 Task: Create a rule from the Agile list, Priority changed -> Complete task in the project ArmourVault if Priority Cleared then Complete Task
Action: Mouse moved to (93, 348)
Screenshot: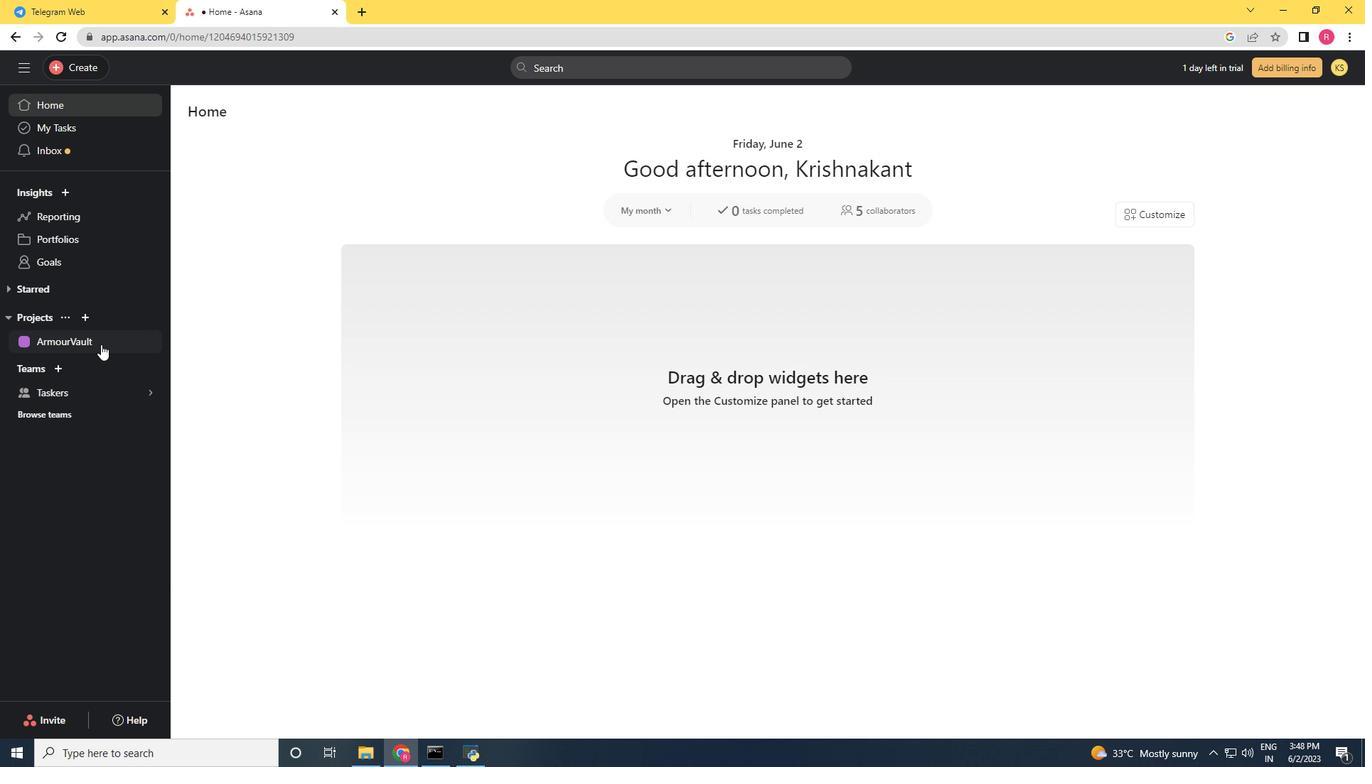 
Action: Mouse pressed left at (93, 348)
Screenshot: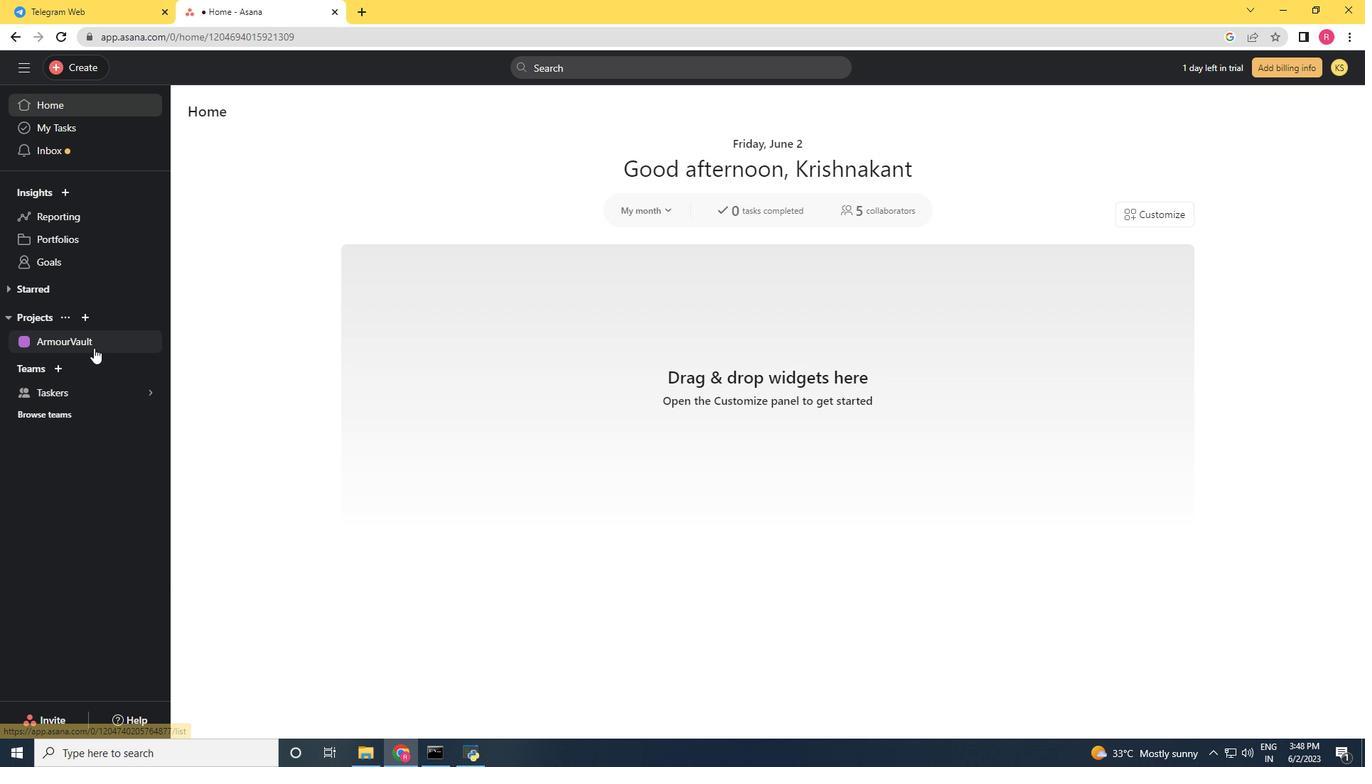 
Action: Mouse moved to (1308, 114)
Screenshot: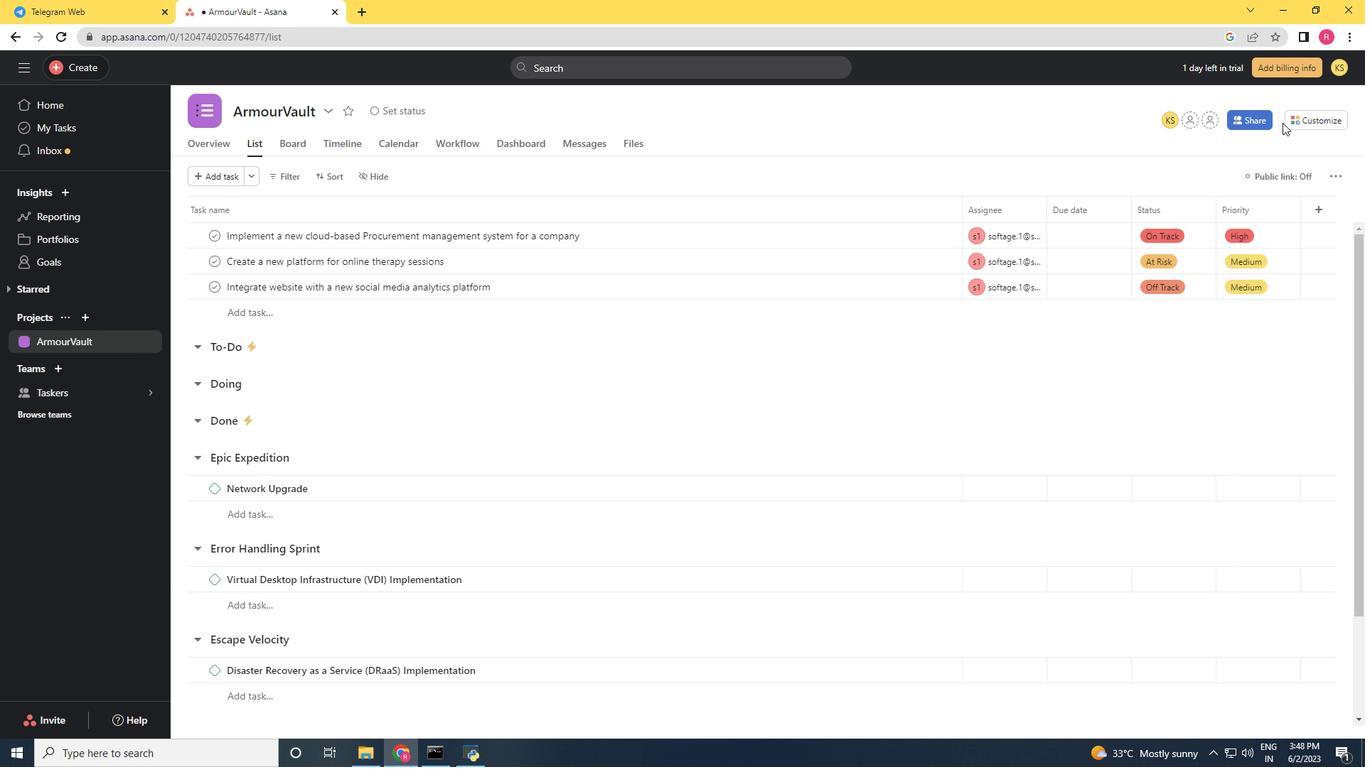 
Action: Mouse pressed left at (1308, 114)
Screenshot: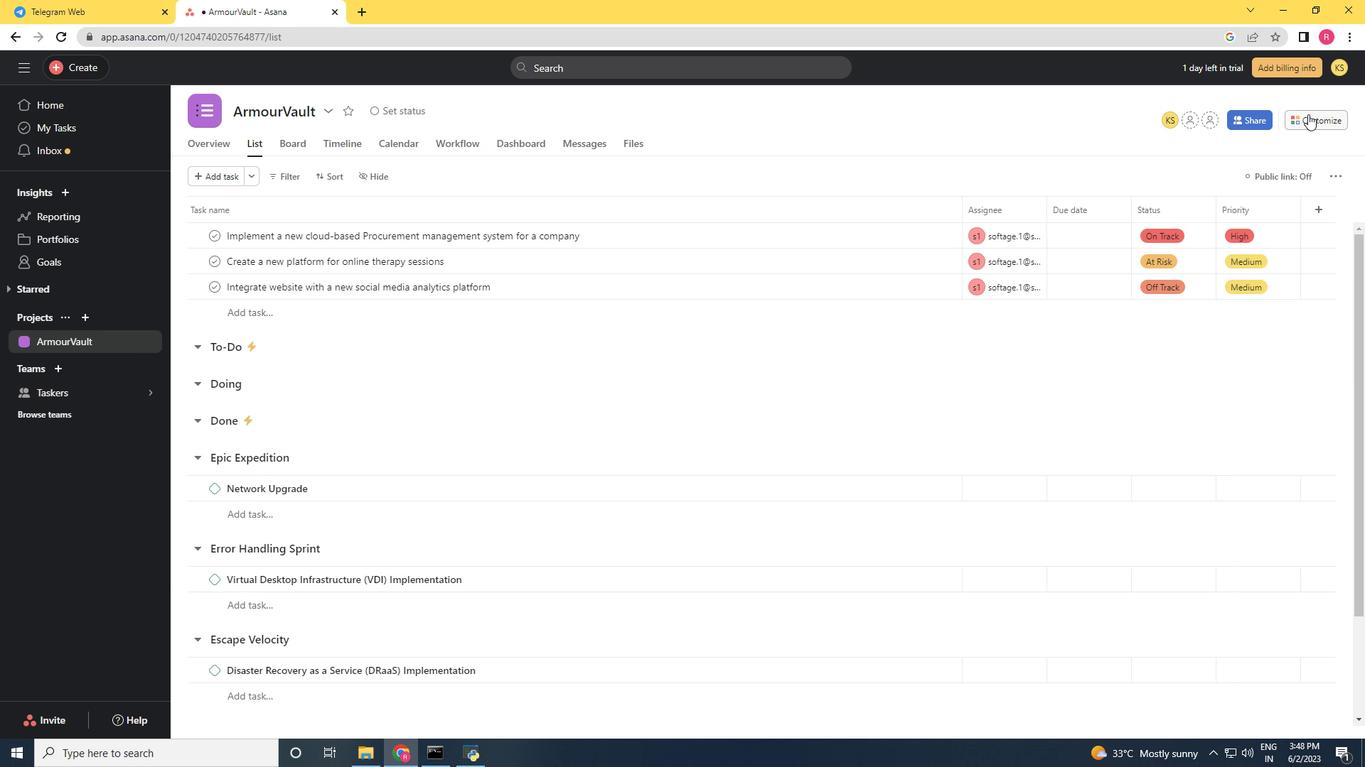 
Action: Mouse moved to (1055, 332)
Screenshot: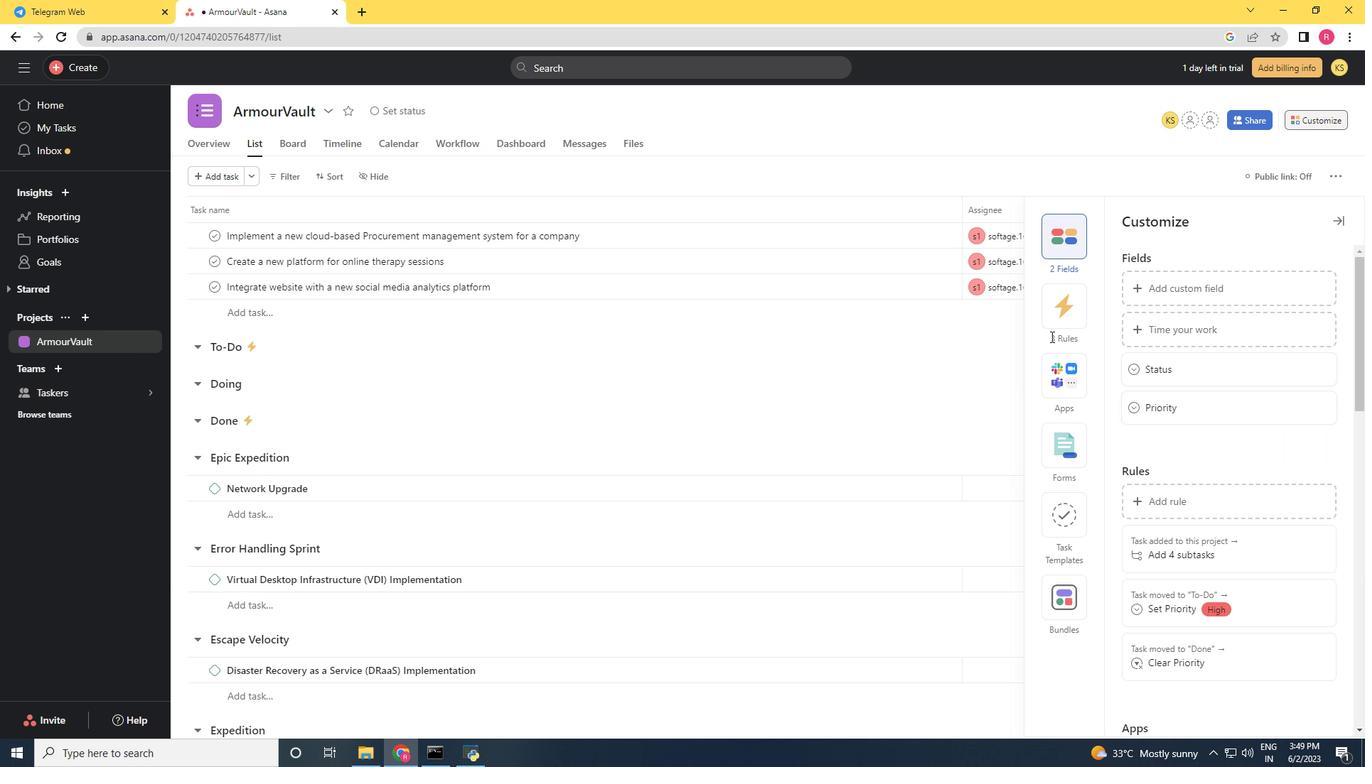 
Action: Mouse pressed left at (1055, 332)
Screenshot: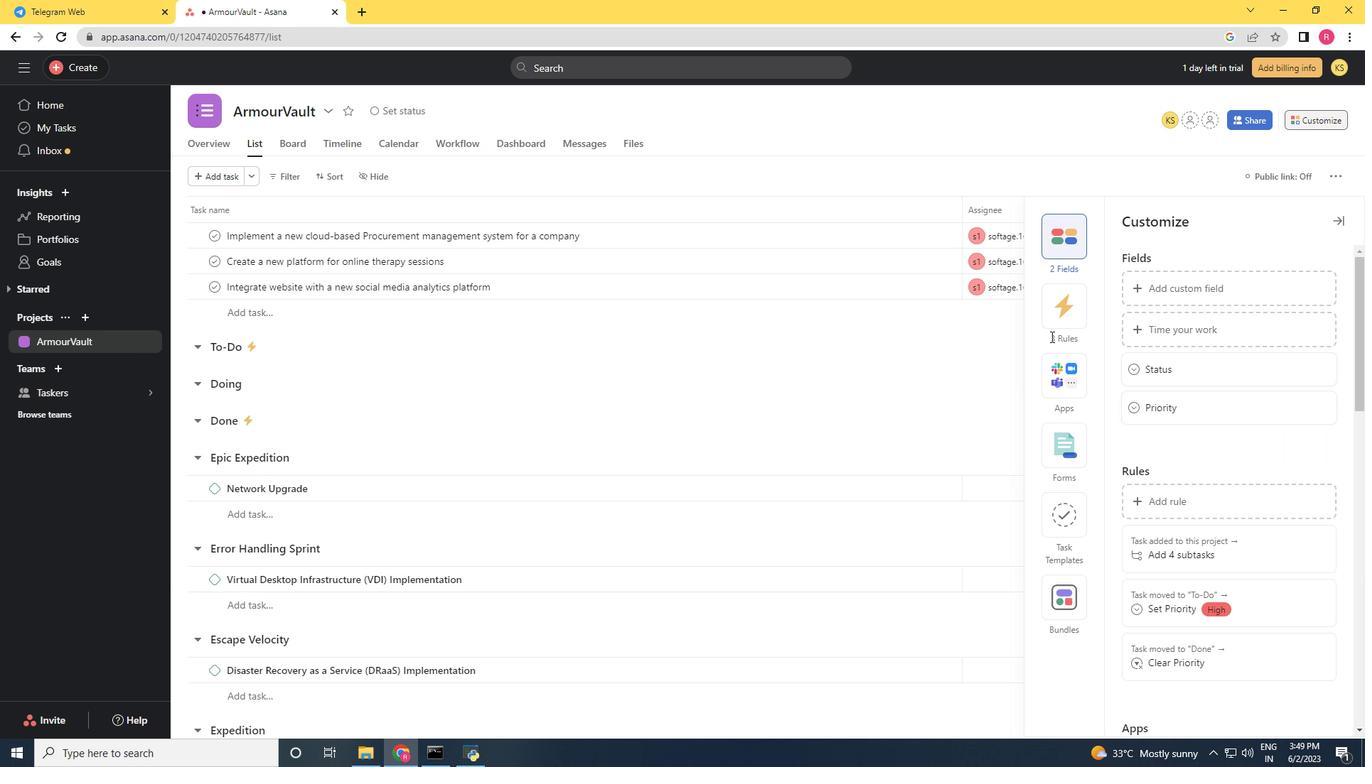 
Action: Mouse moved to (1081, 314)
Screenshot: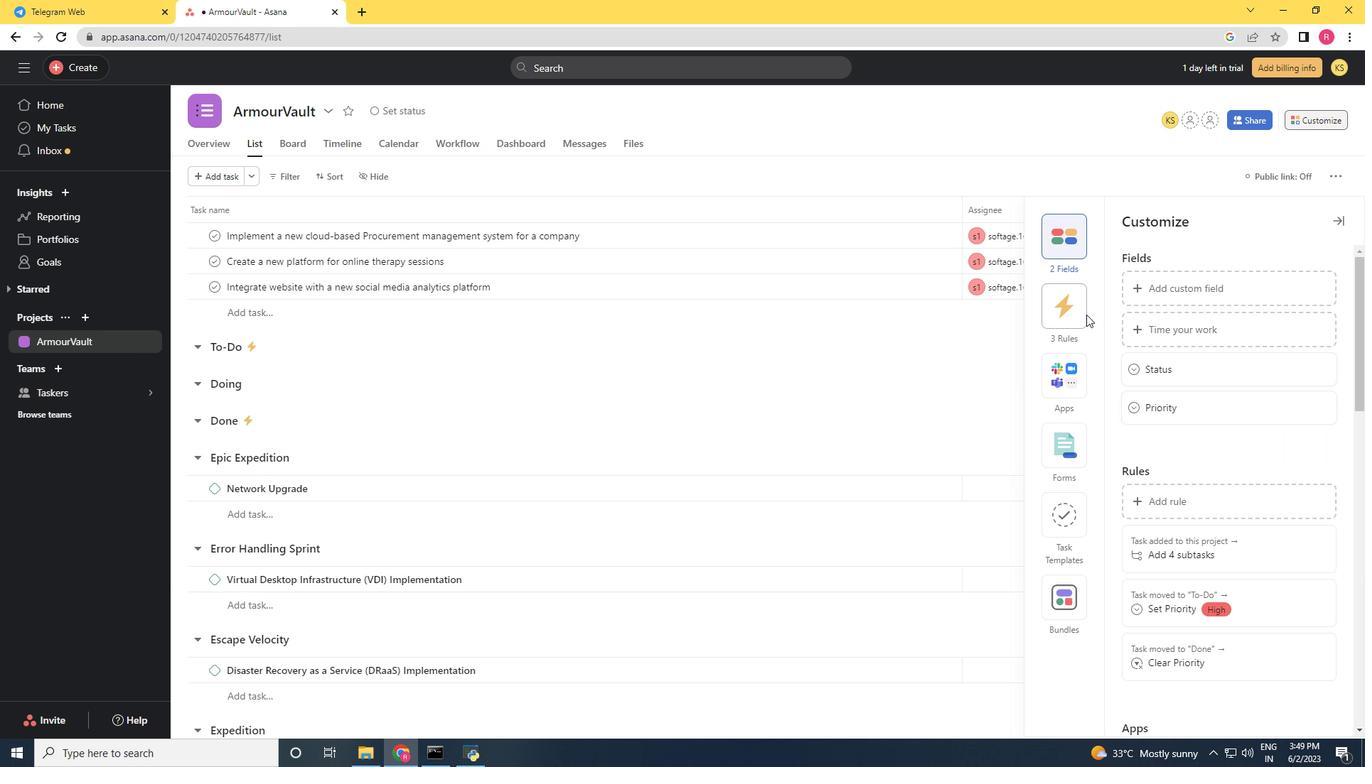 
Action: Mouse pressed left at (1081, 314)
Screenshot: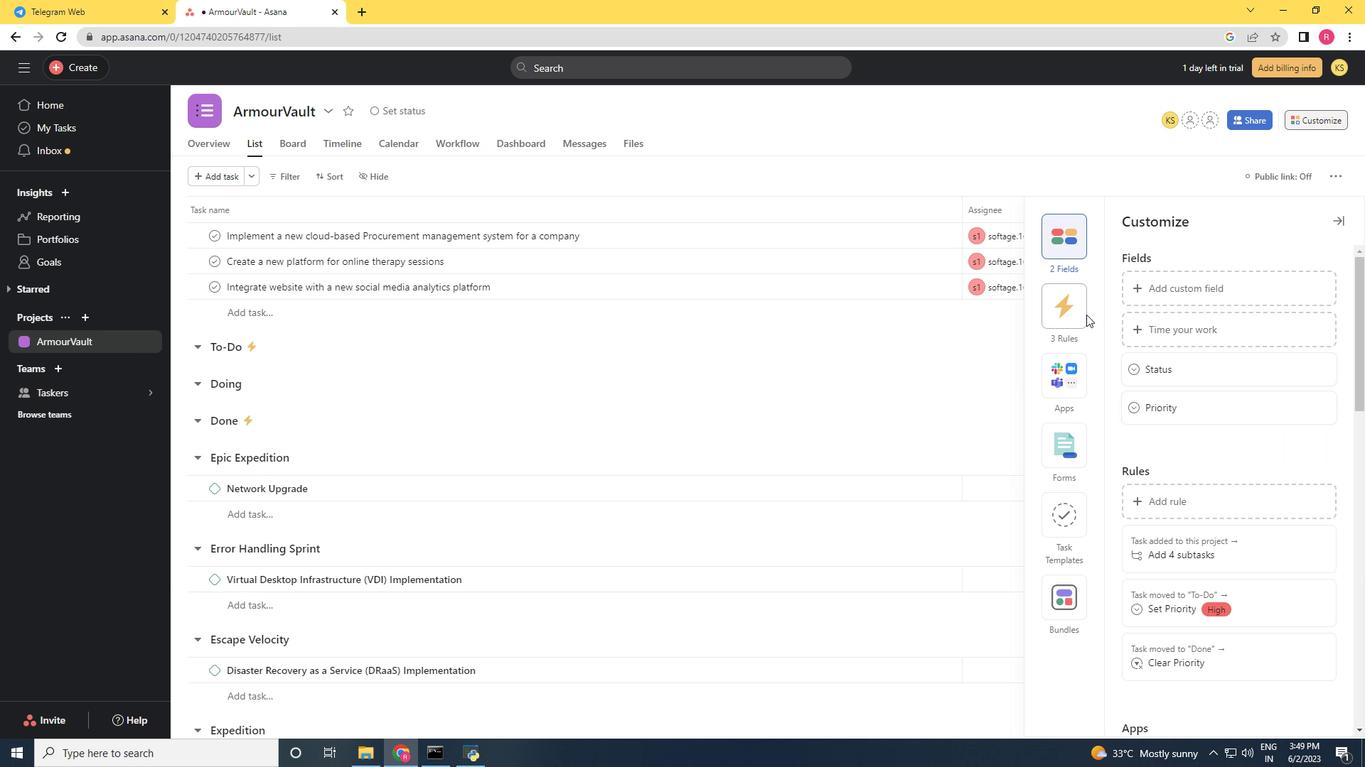 
Action: Mouse moved to (1146, 283)
Screenshot: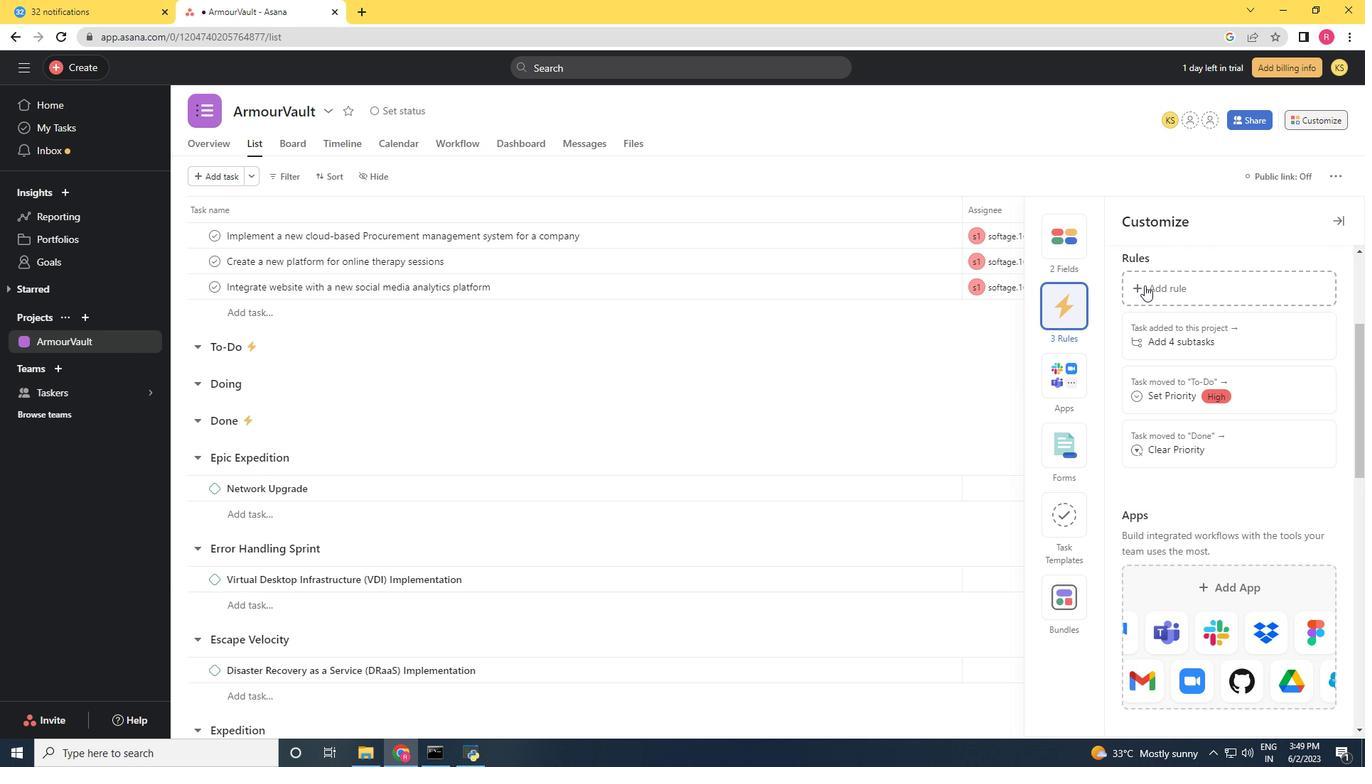 
Action: Mouse pressed left at (1146, 283)
Screenshot: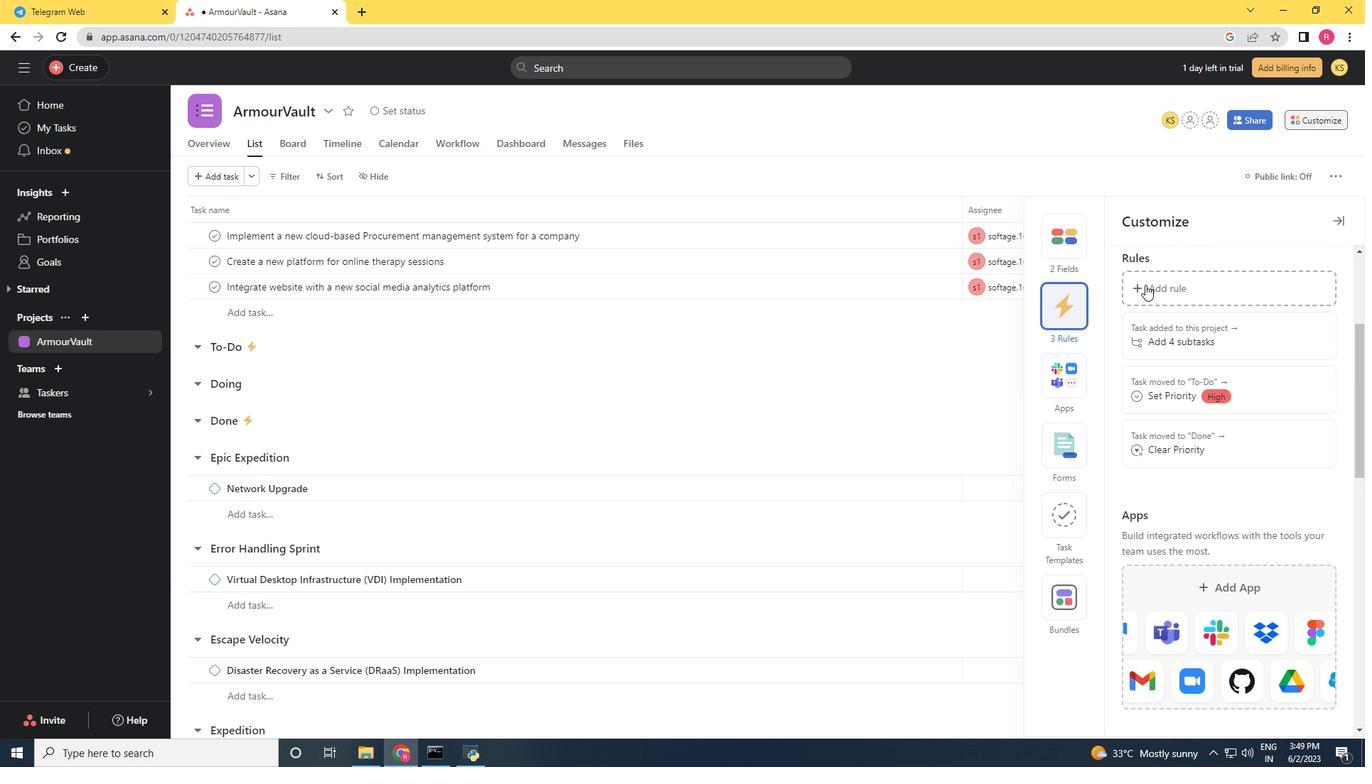 
Action: Mouse moved to (300, 214)
Screenshot: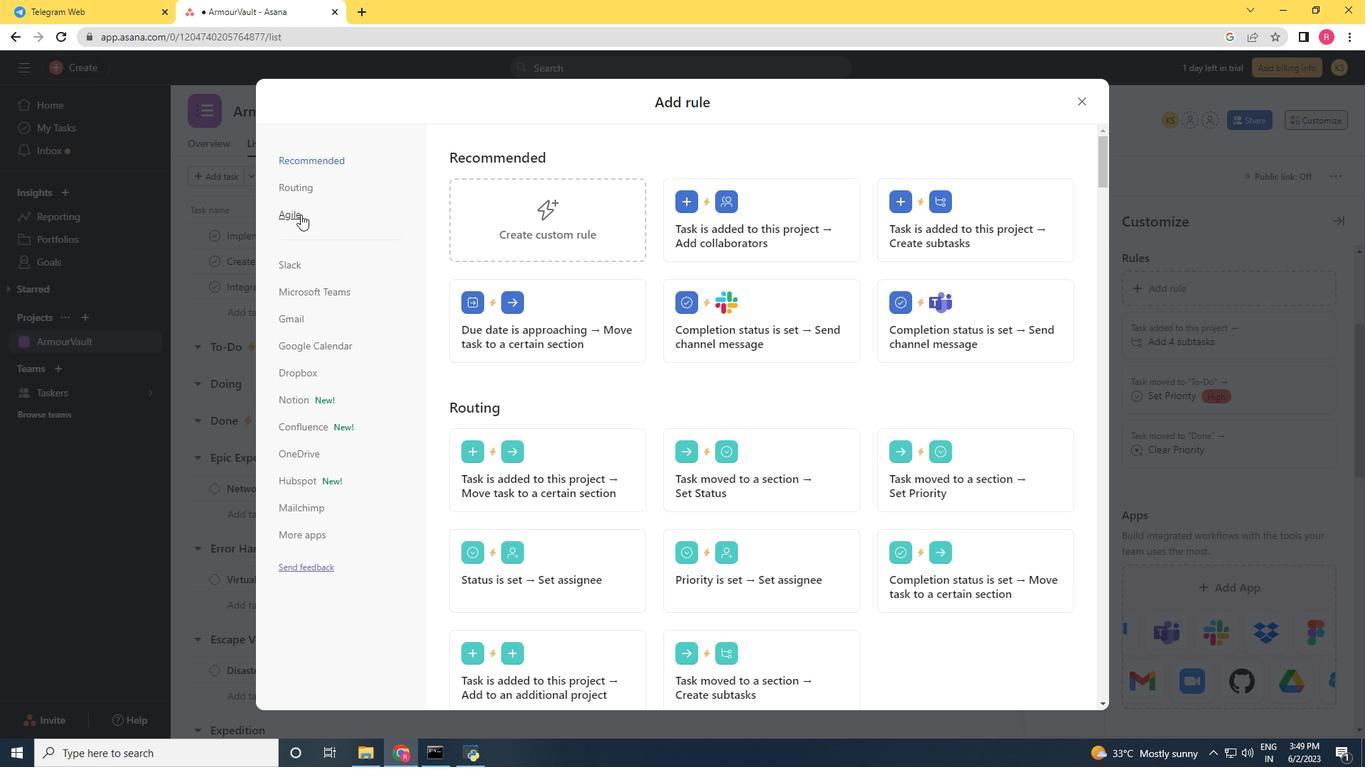 
Action: Mouse pressed left at (300, 214)
Screenshot: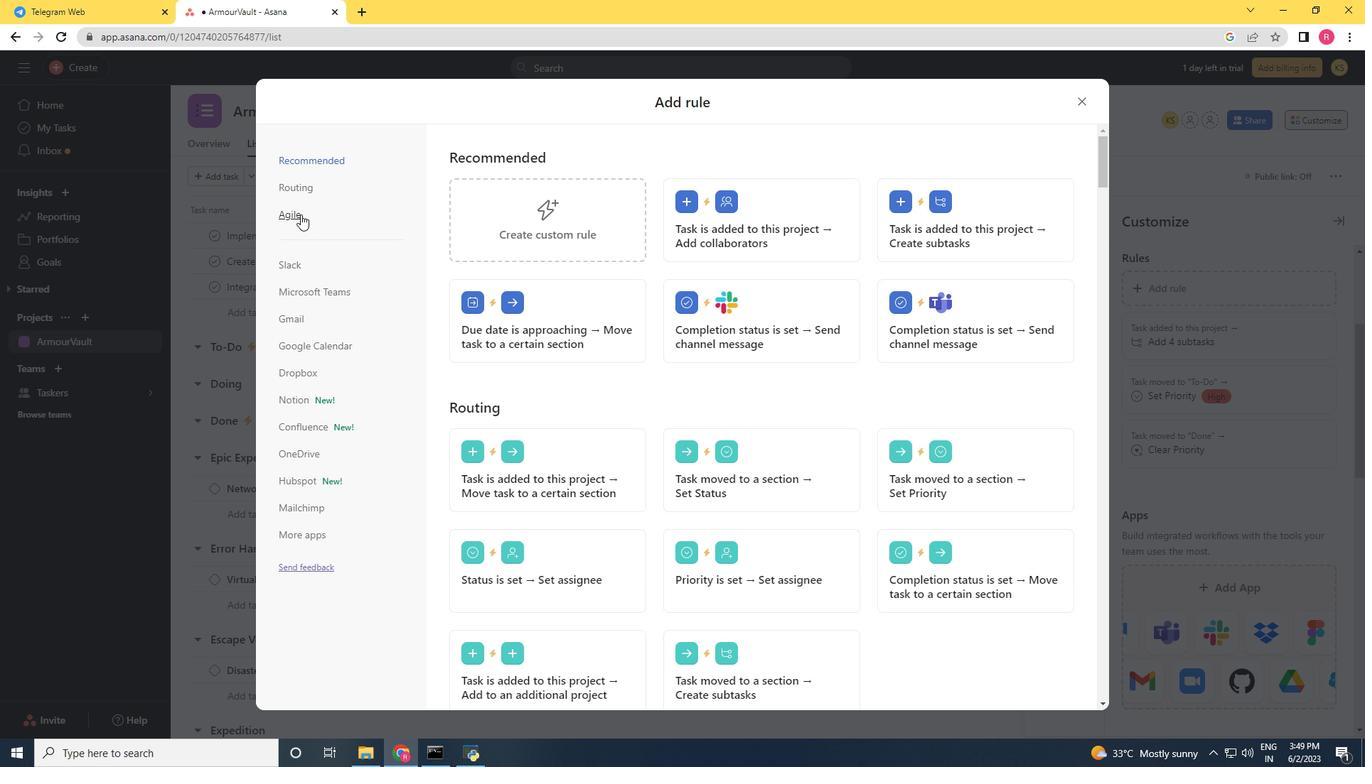 
Action: Mouse moved to (759, 217)
Screenshot: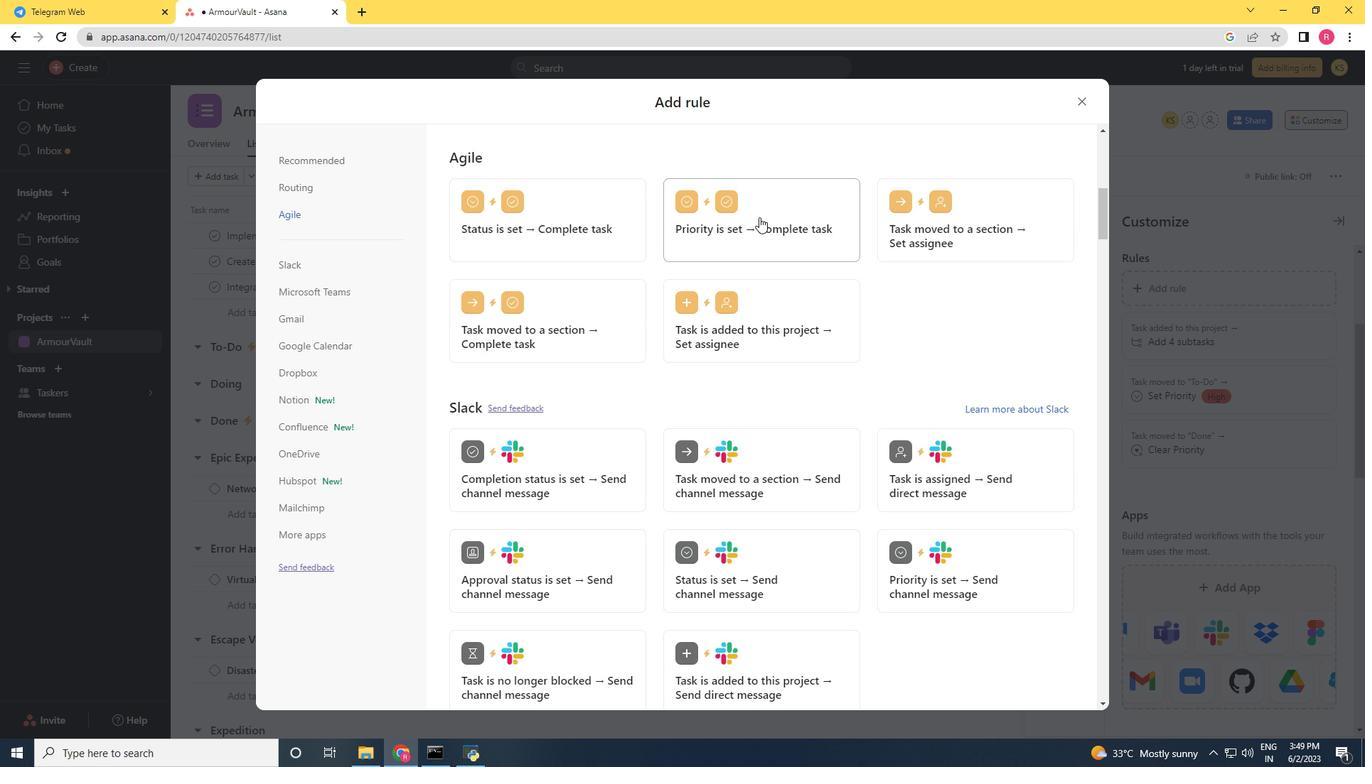
Action: Mouse pressed left at (759, 217)
Screenshot: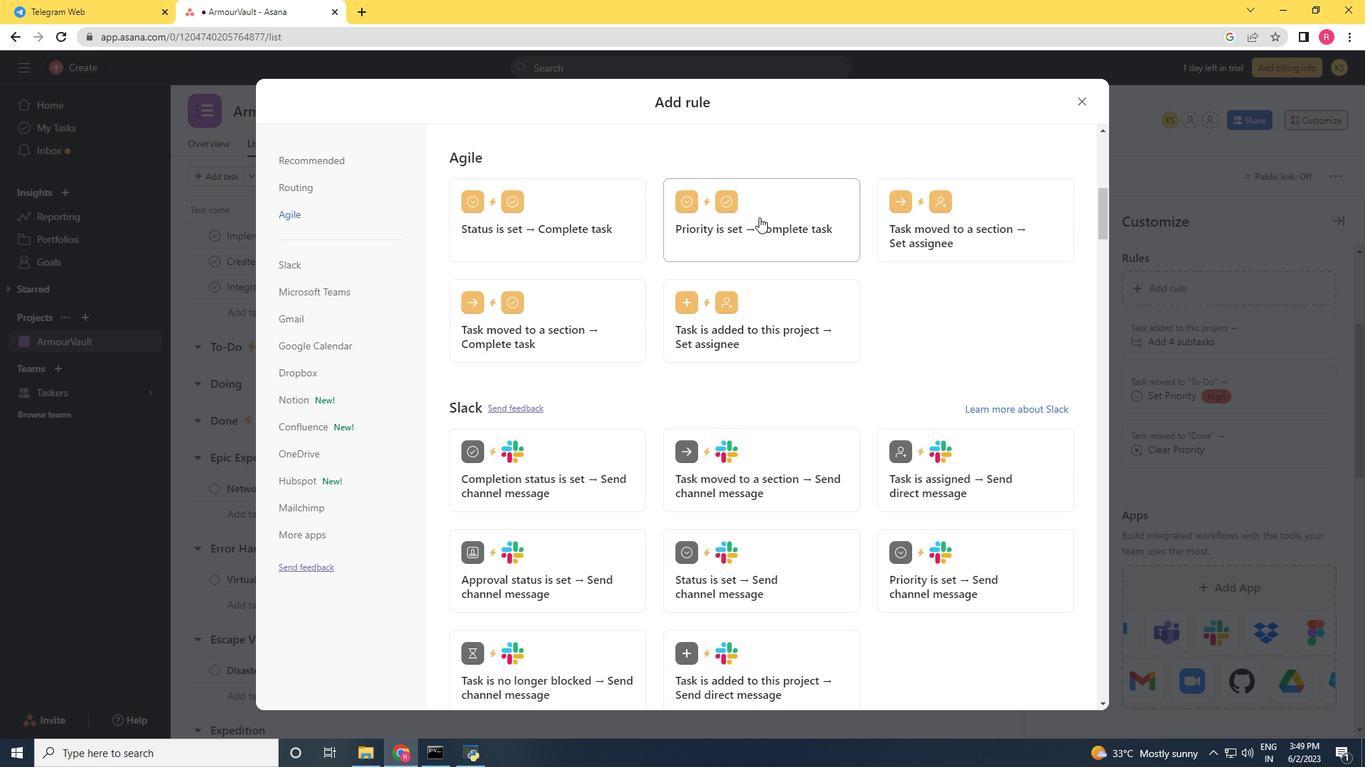 
Action: Mouse moved to (880, 244)
Screenshot: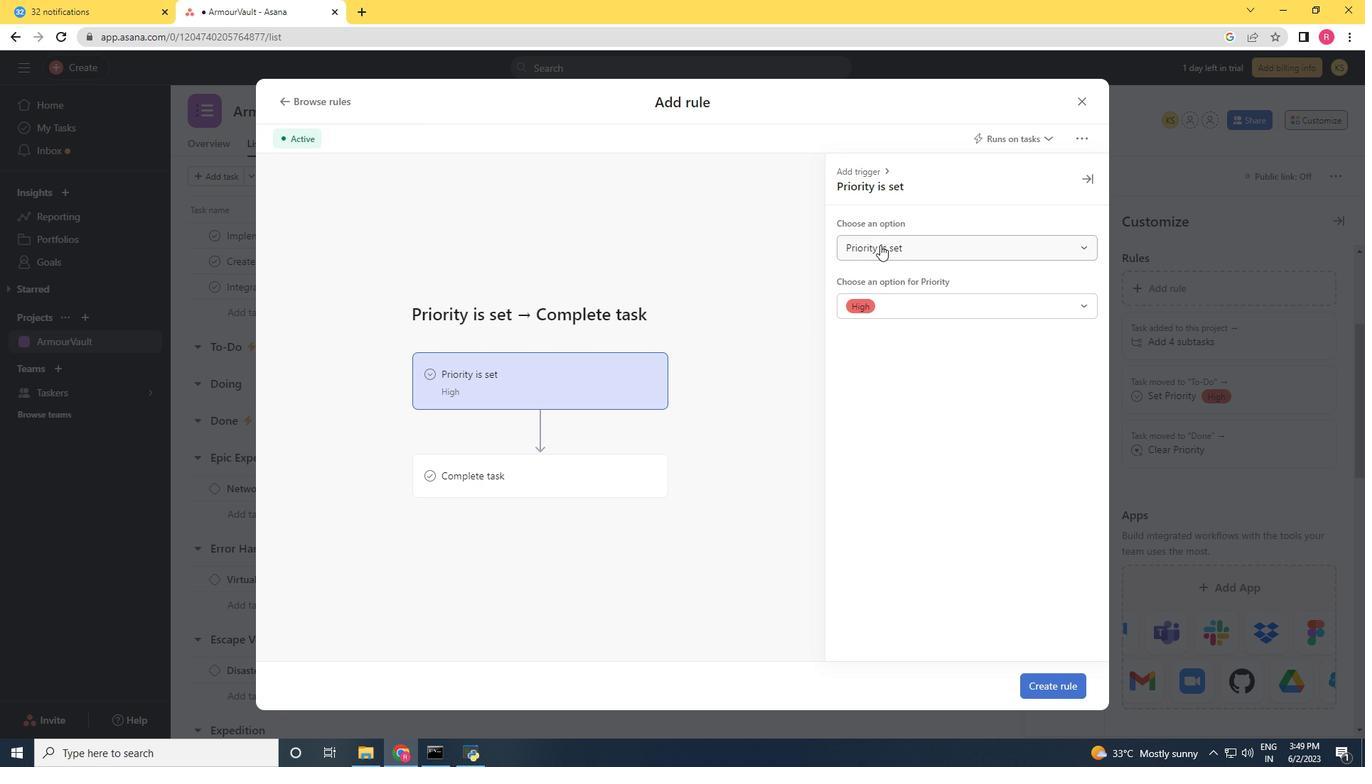 
Action: Mouse pressed left at (880, 244)
Screenshot: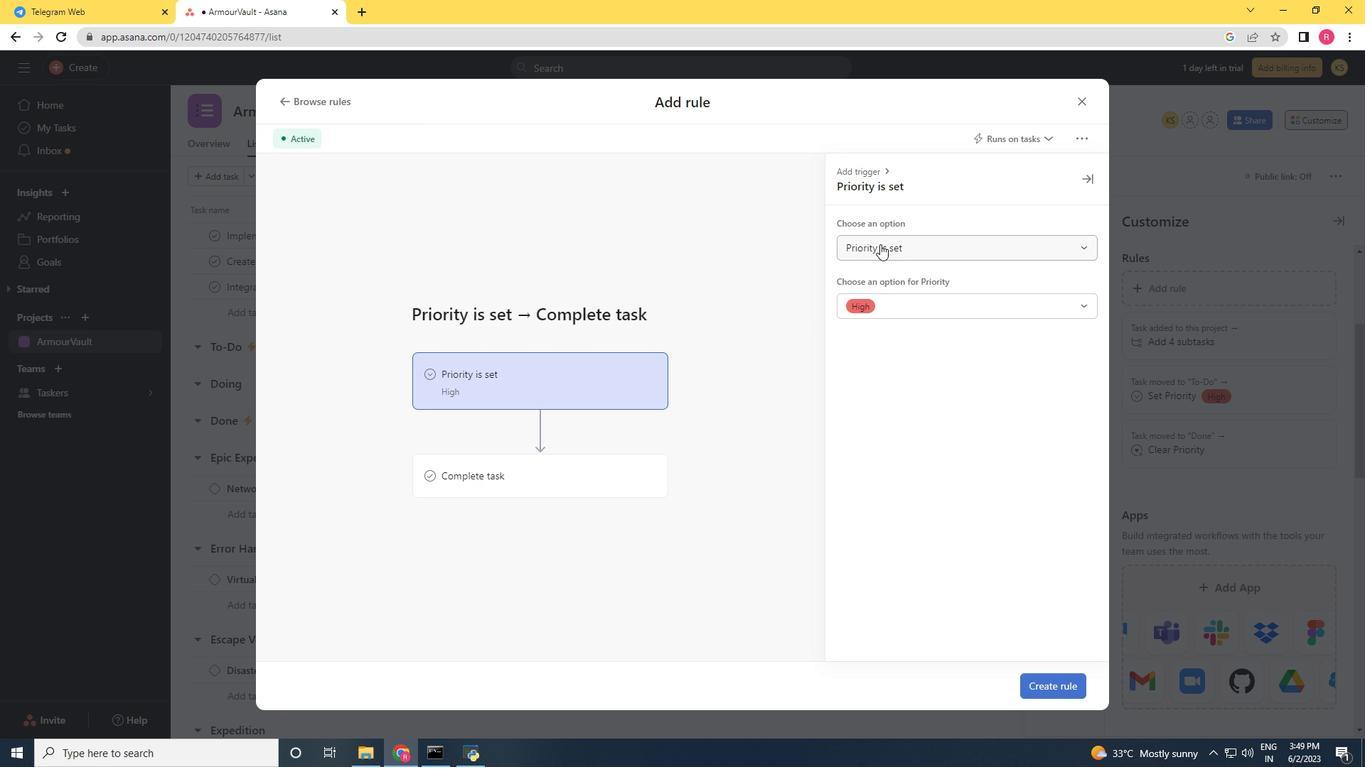 
Action: Mouse moved to (900, 299)
Screenshot: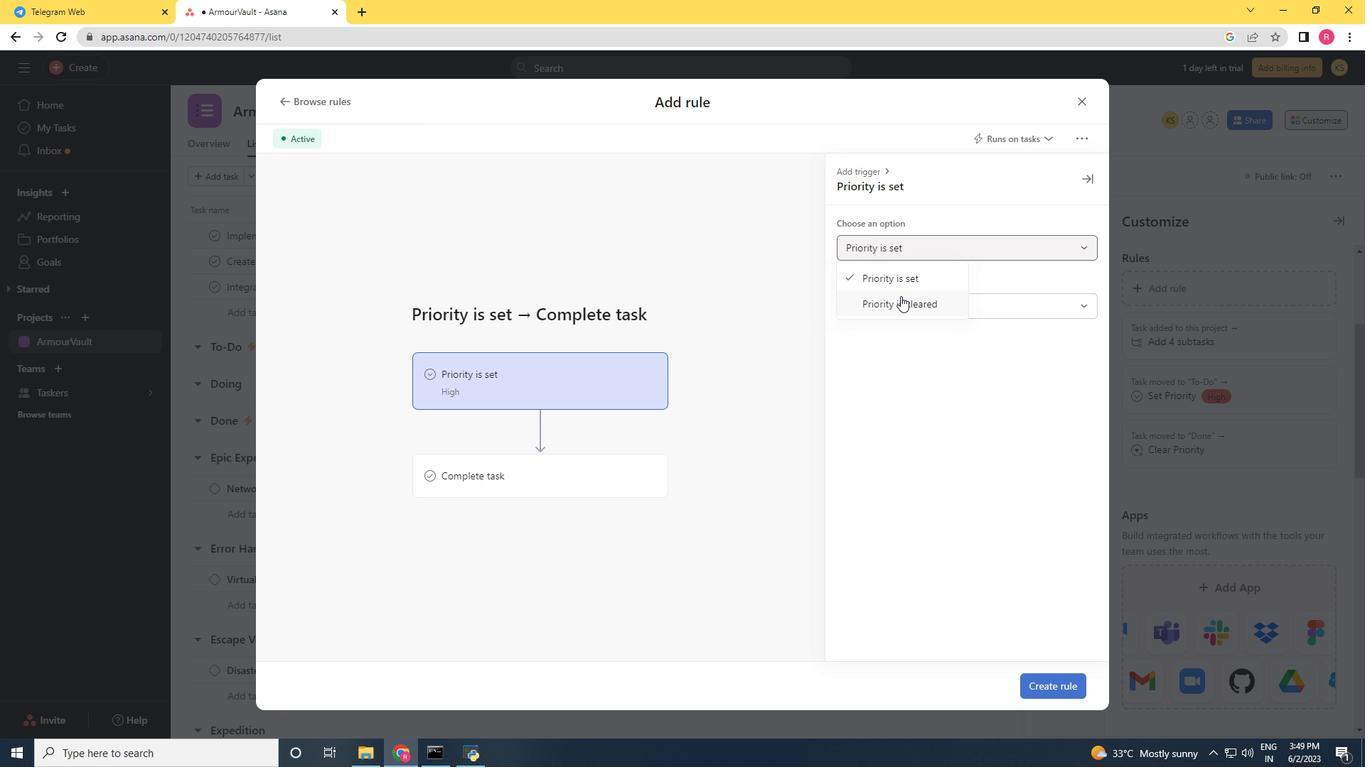 
Action: Mouse pressed left at (900, 299)
Screenshot: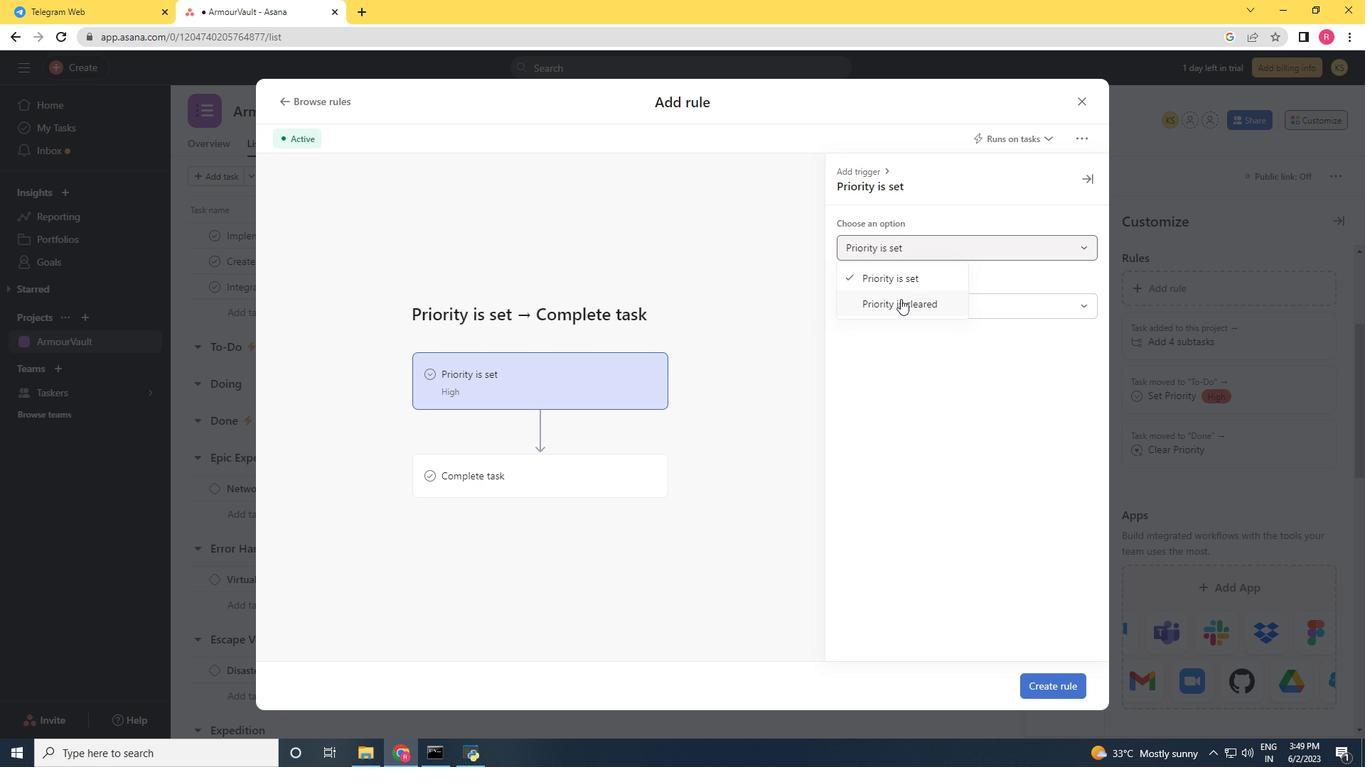 
Action: Mouse moved to (553, 478)
Screenshot: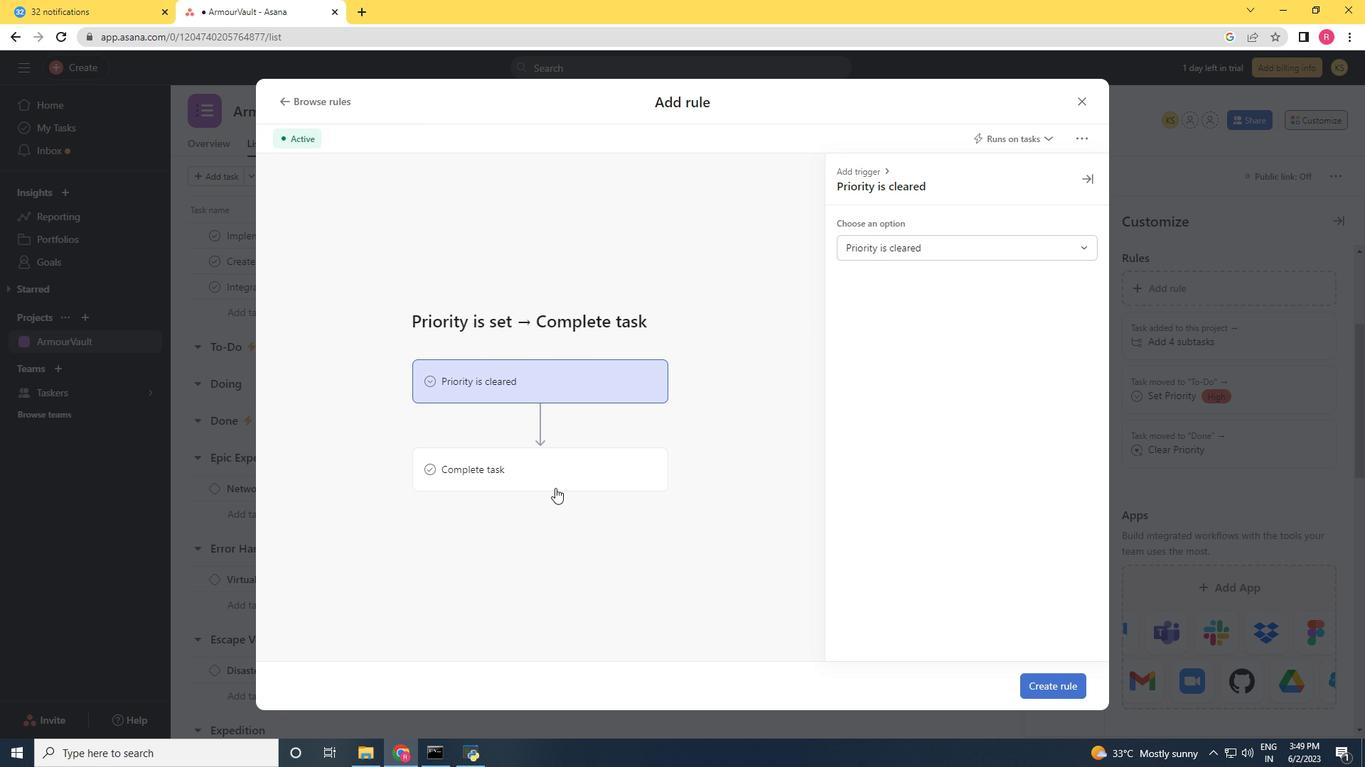 
Action: Mouse pressed left at (553, 478)
Screenshot: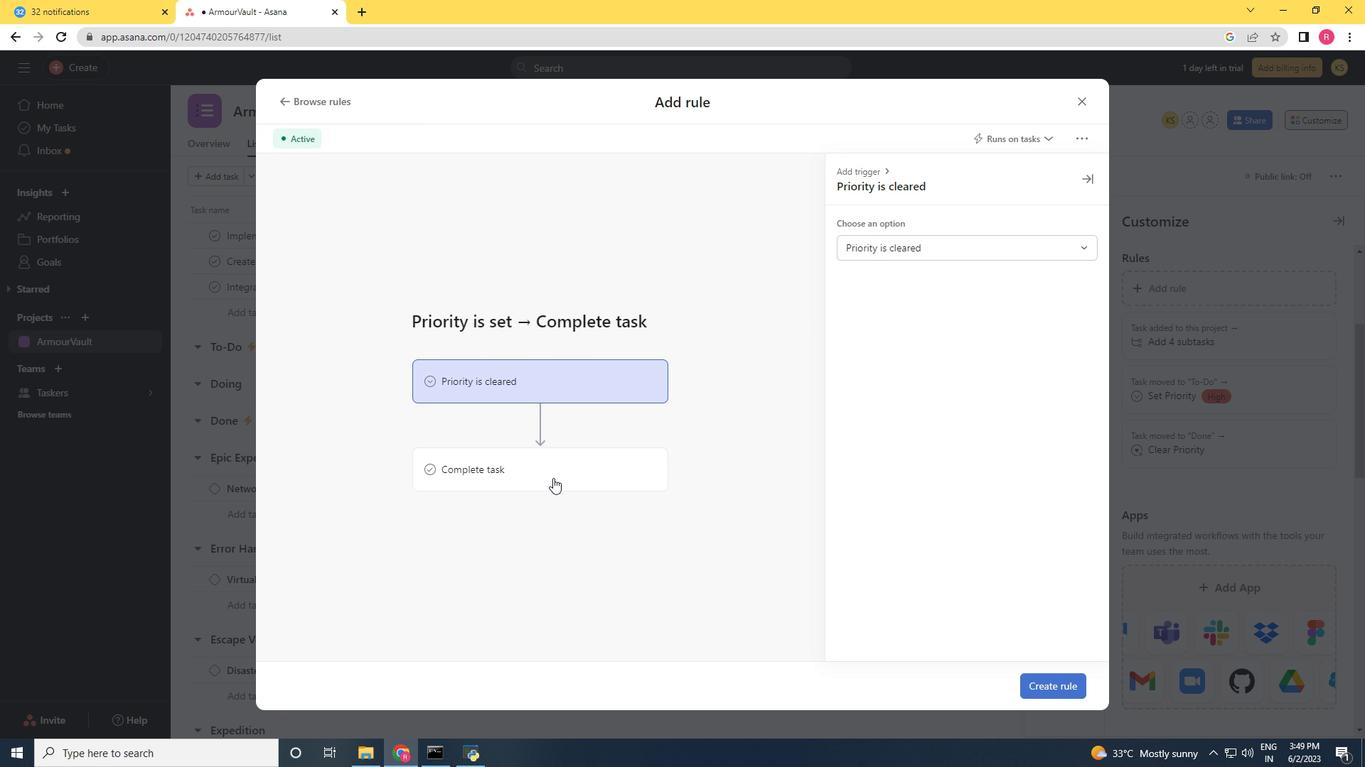 
Action: Mouse moved to (917, 254)
Screenshot: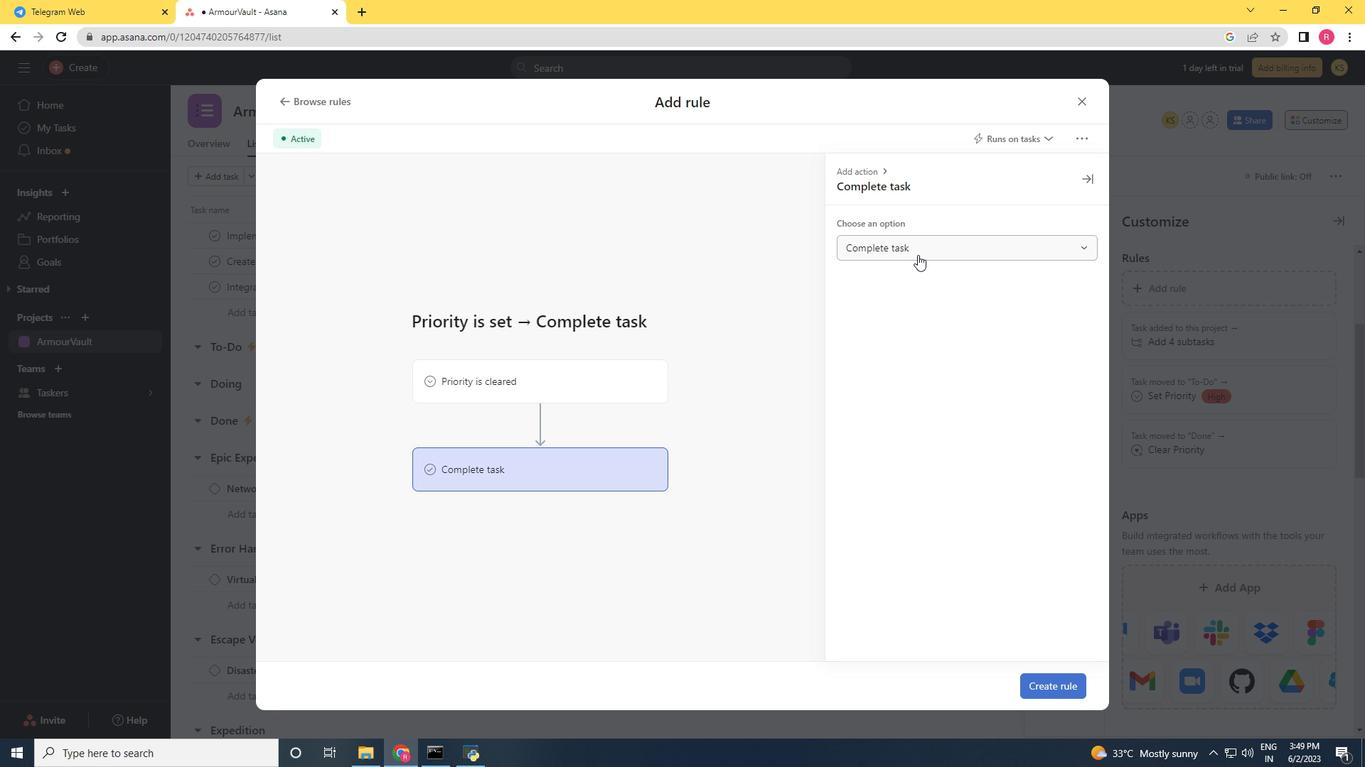 
Action: Mouse pressed left at (917, 254)
Screenshot: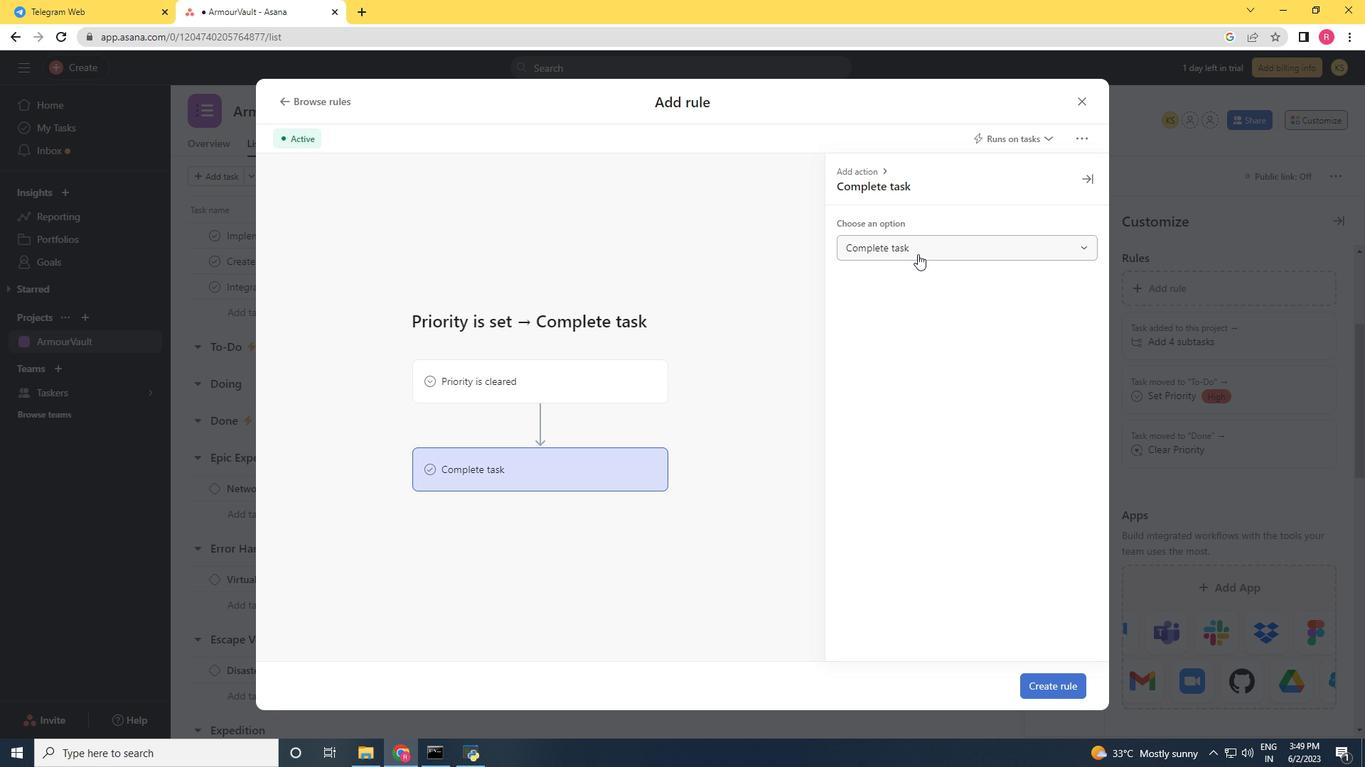 
Action: Mouse moved to (902, 281)
Screenshot: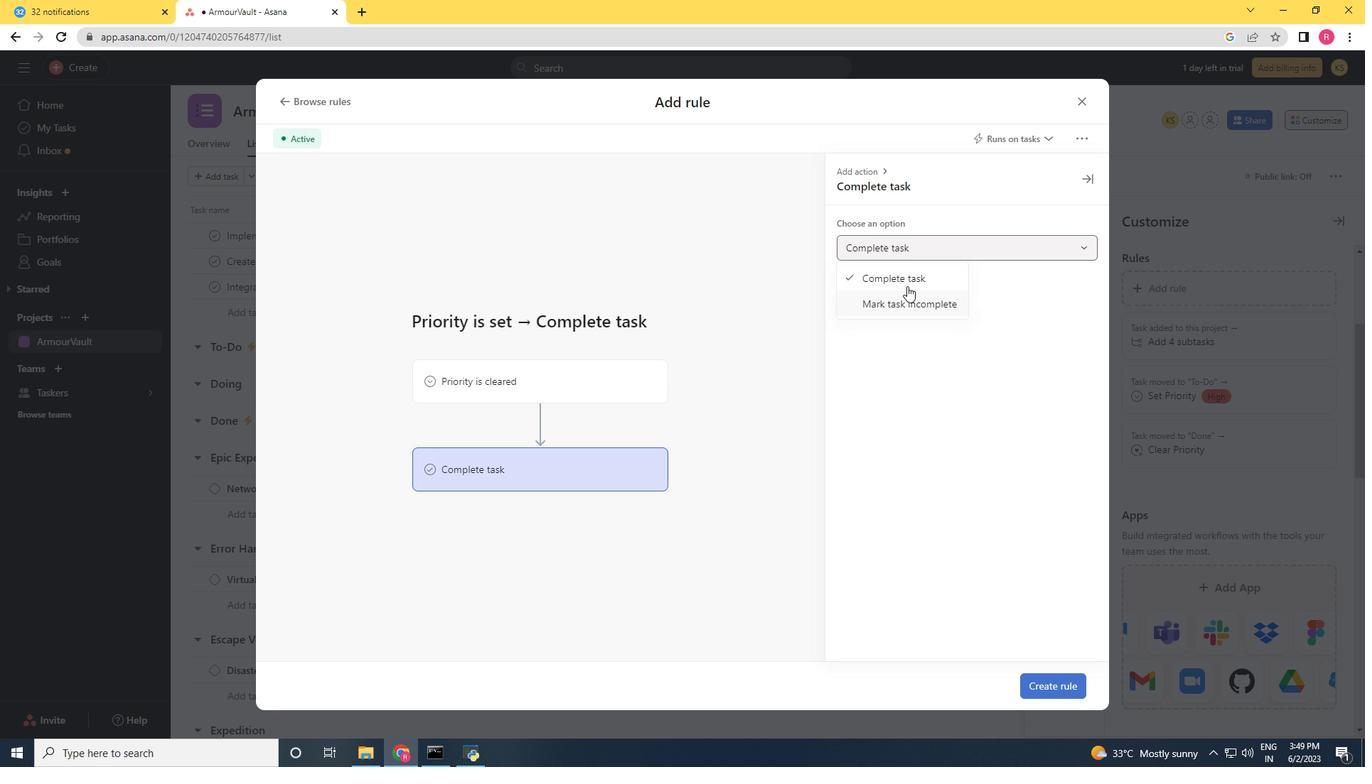 
Action: Mouse pressed left at (902, 281)
Screenshot: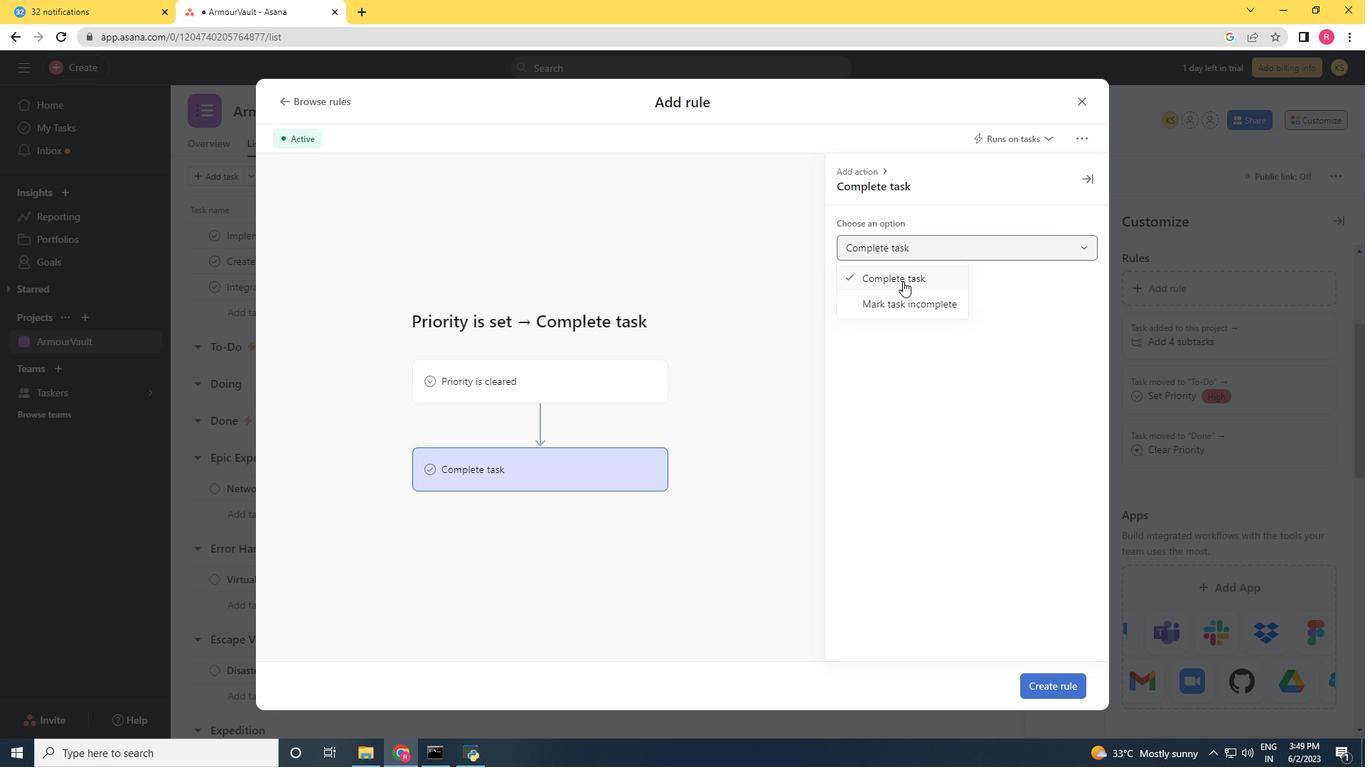 
Action: Mouse moved to (1053, 689)
Screenshot: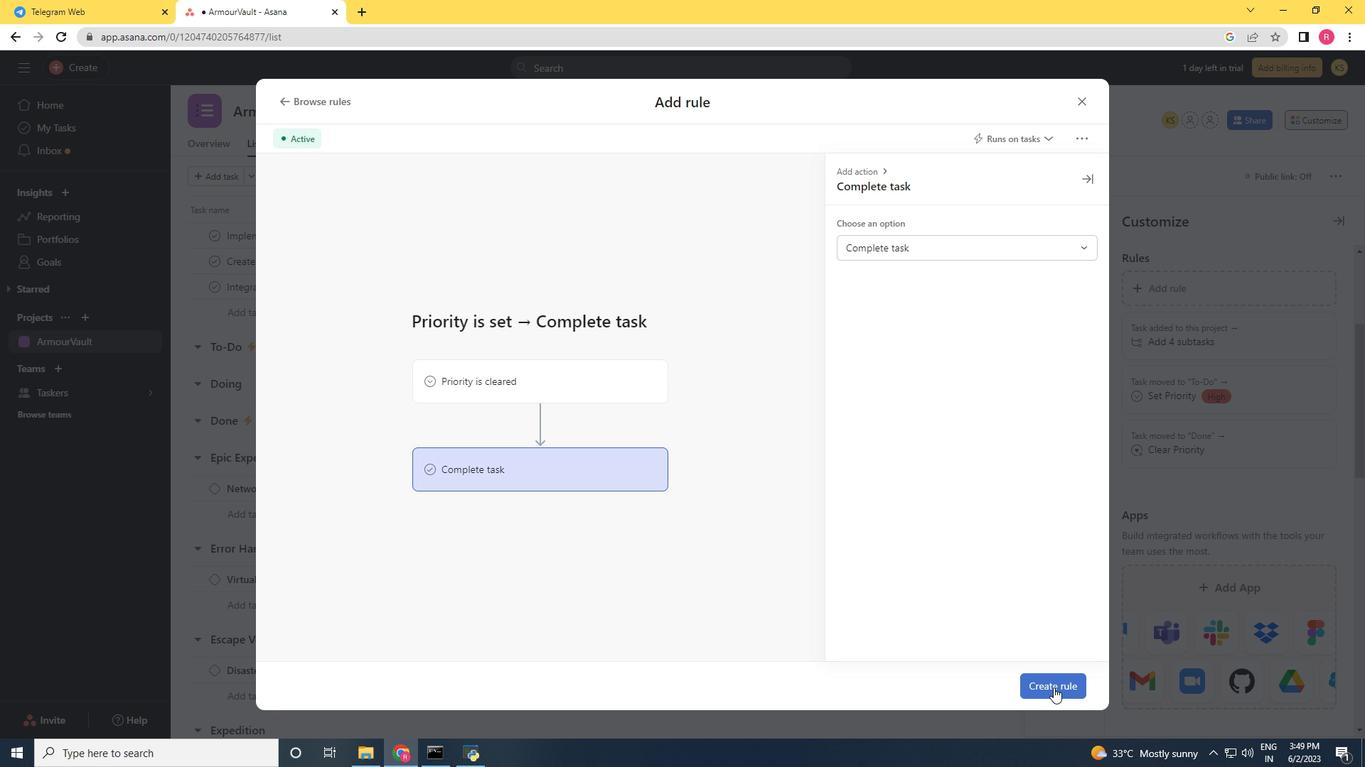 
Action: Mouse pressed left at (1053, 689)
Screenshot: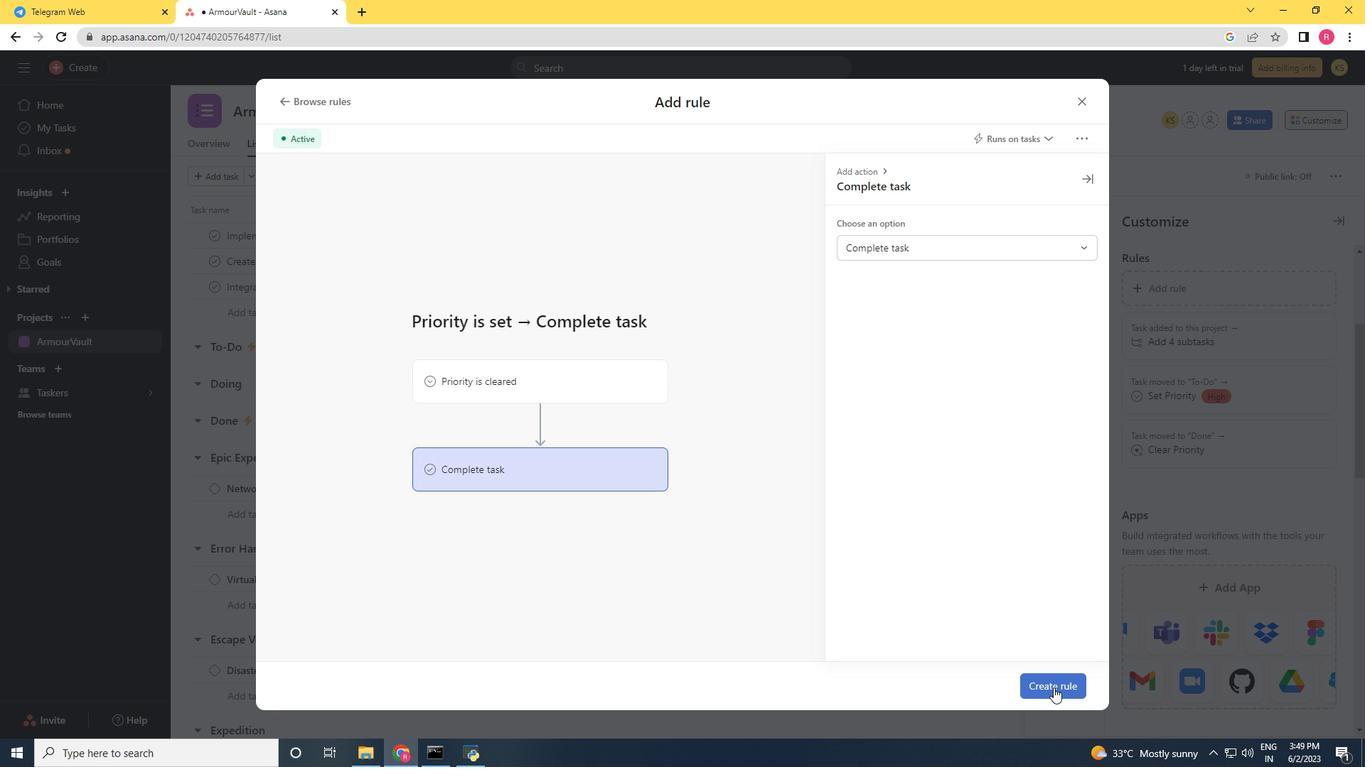 
Action: Mouse moved to (1067, 678)
Screenshot: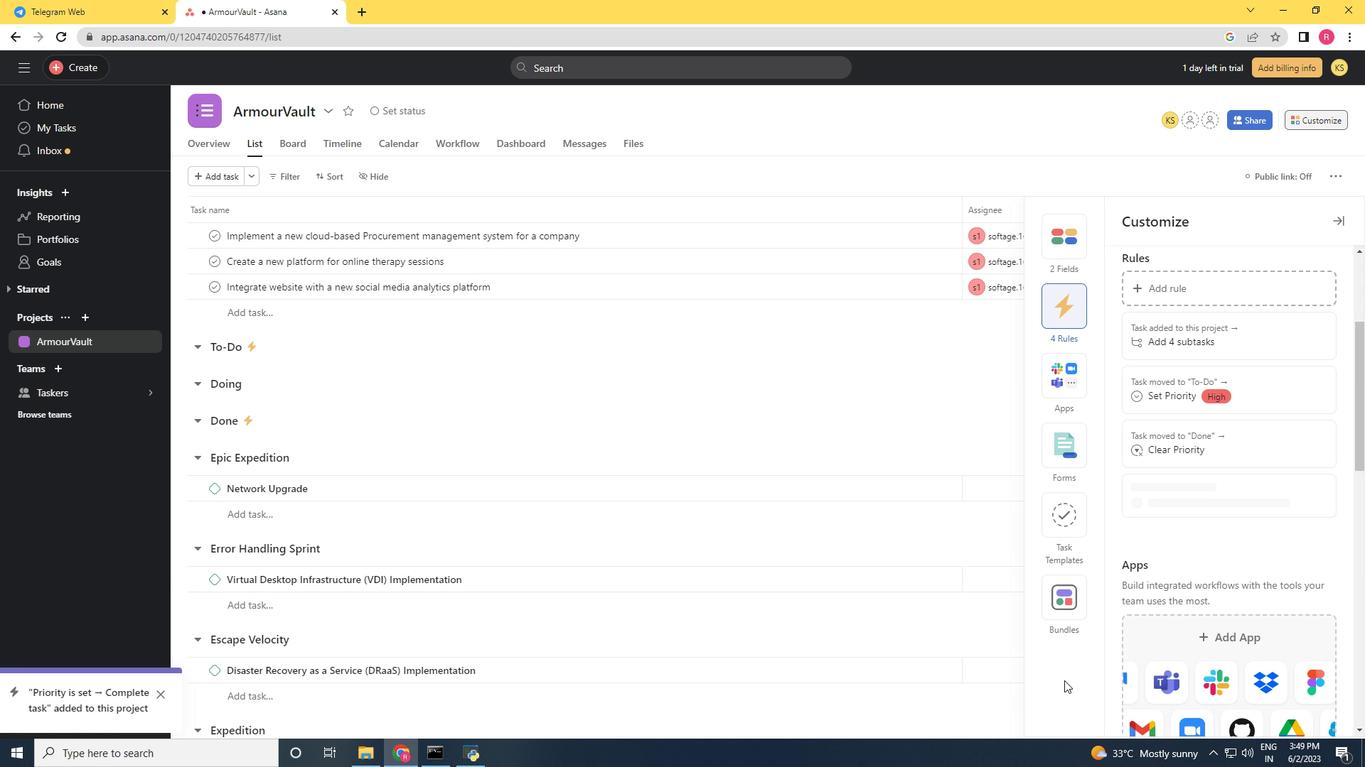 
